 Task: Create a 'staff' object.
Action: Mouse moved to (1106, 76)
Screenshot: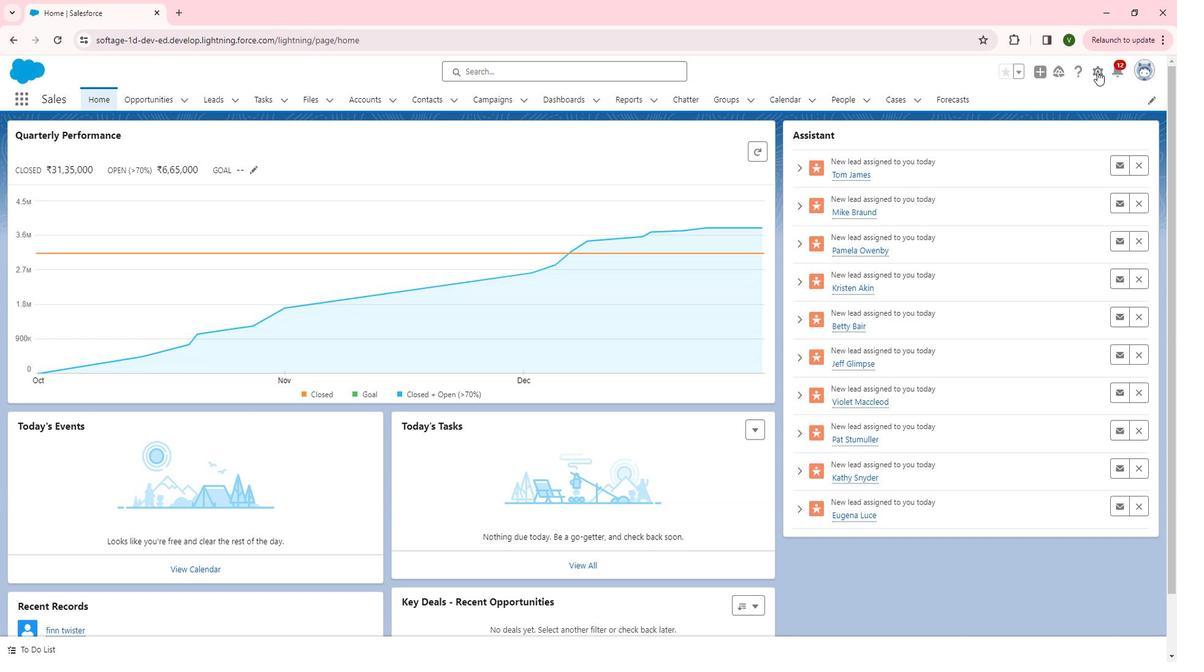 
Action: Mouse pressed left at (1106, 76)
Screenshot: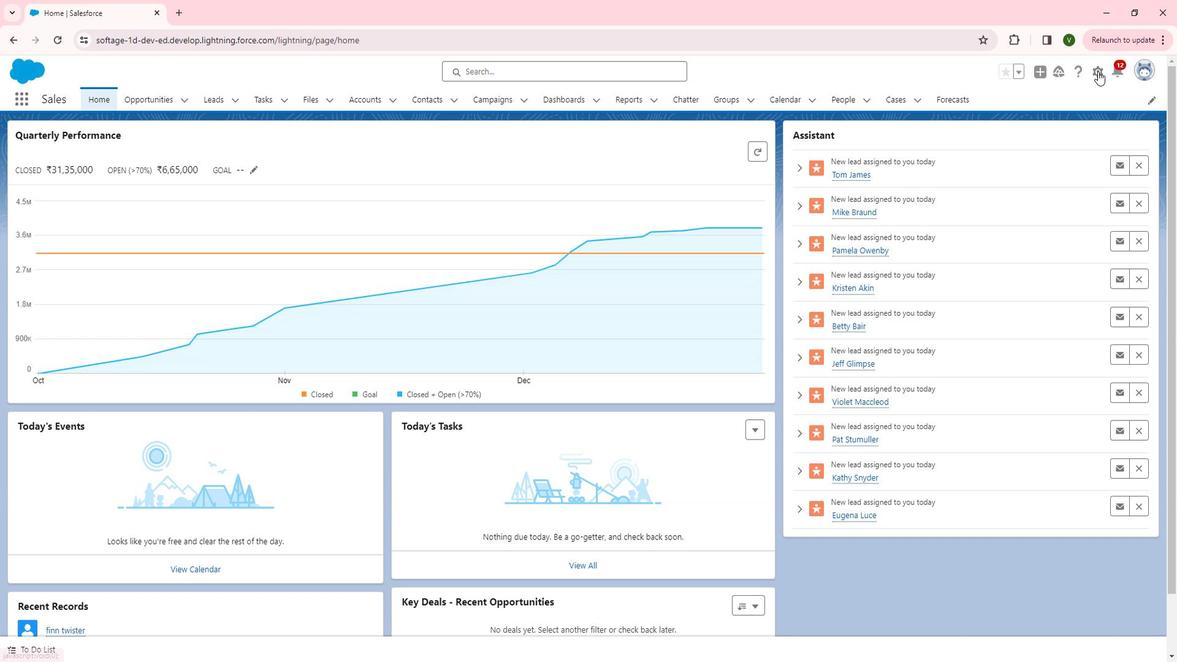 
Action: Mouse moved to (1072, 104)
Screenshot: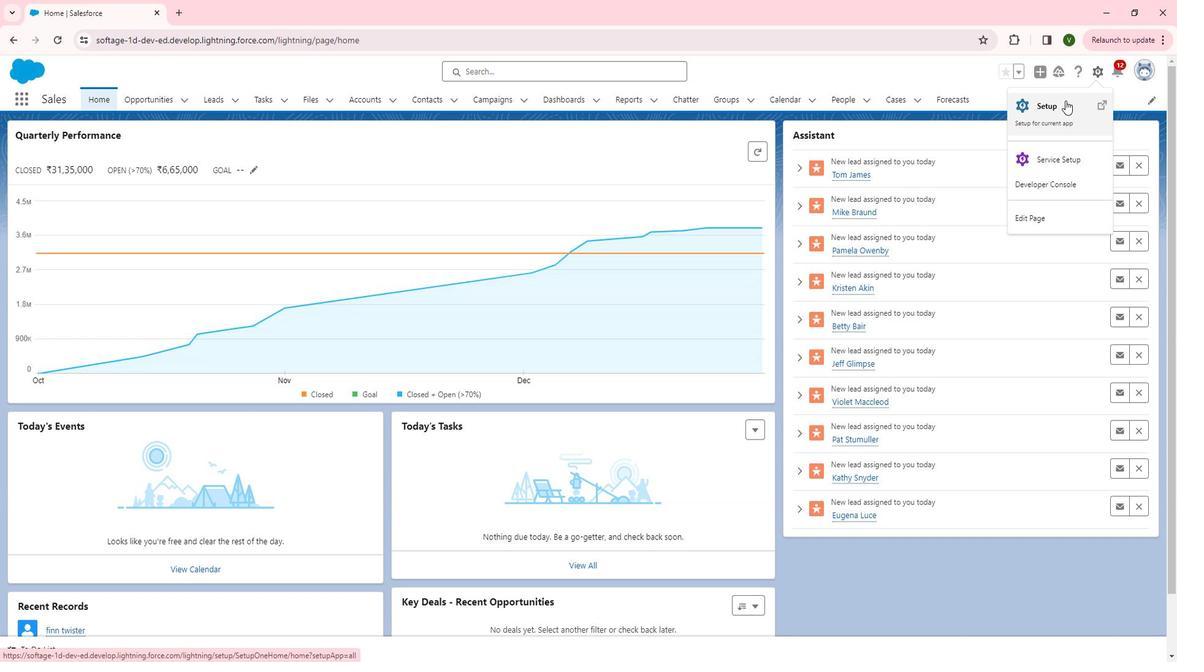 
Action: Mouse pressed left at (1072, 104)
Screenshot: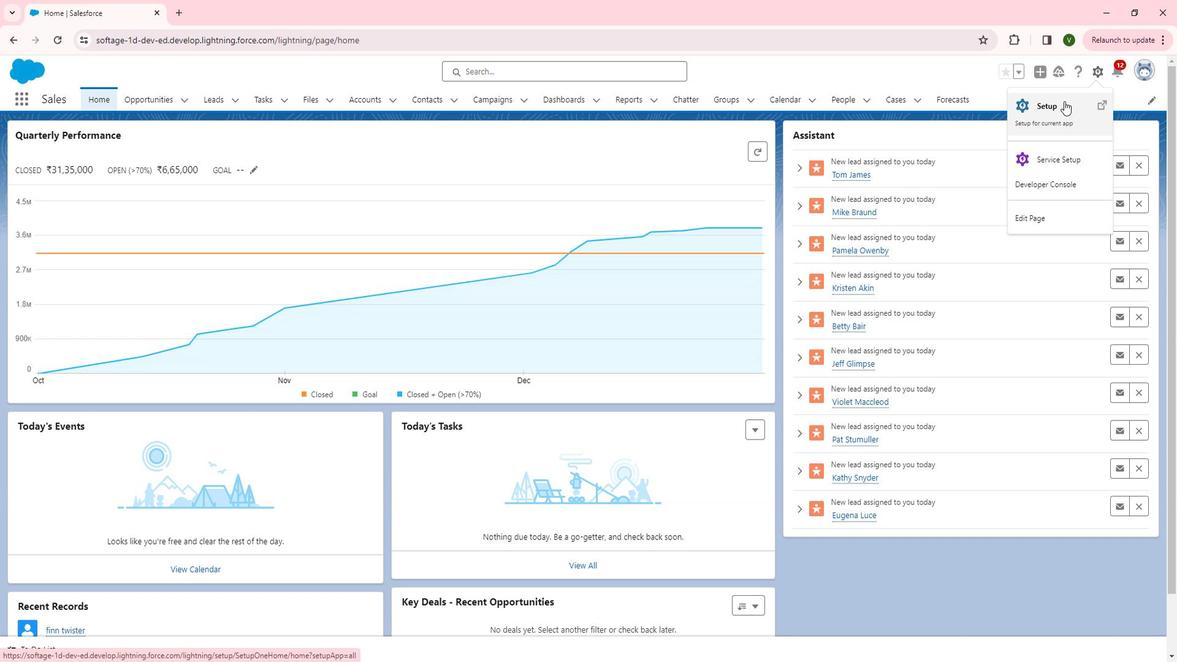 
Action: Mouse moved to (95, 423)
Screenshot: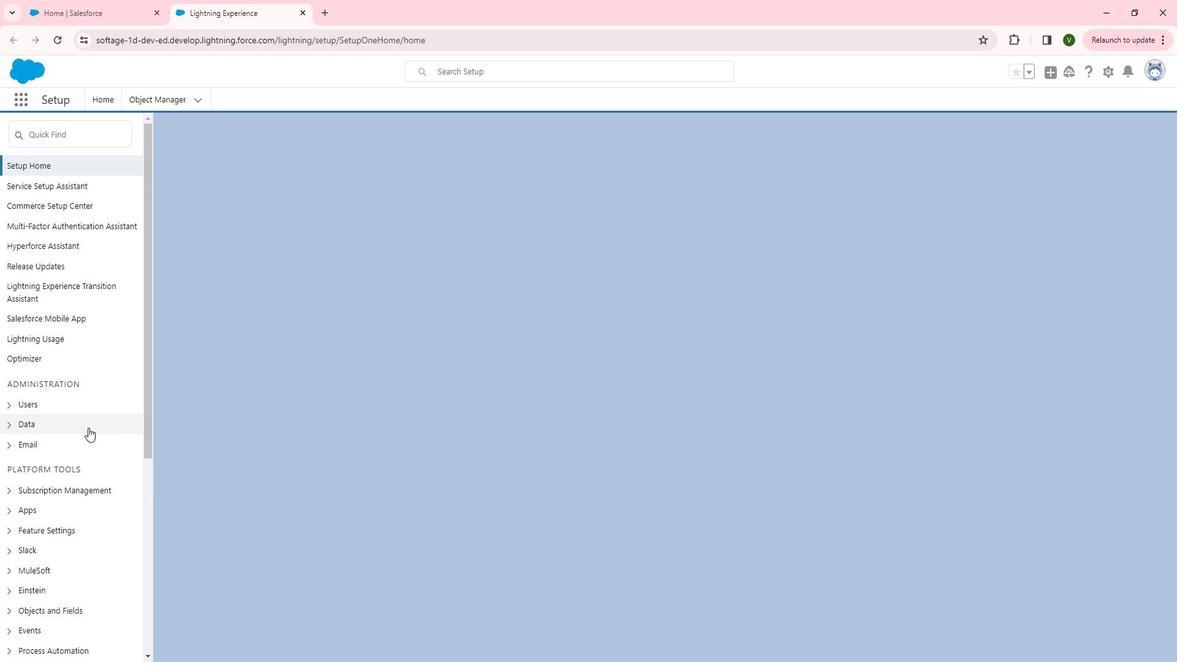 
Action: Mouse scrolled (95, 422) with delta (0, 0)
Screenshot: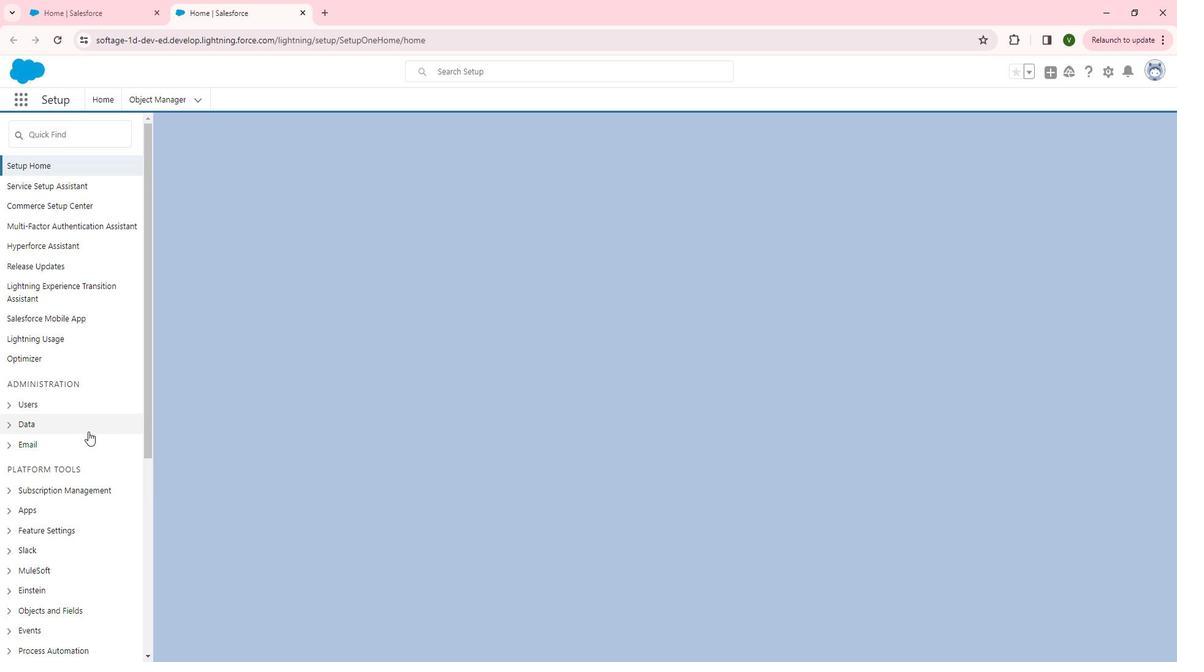
Action: Mouse scrolled (95, 422) with delta (0, 0)
Screenshot: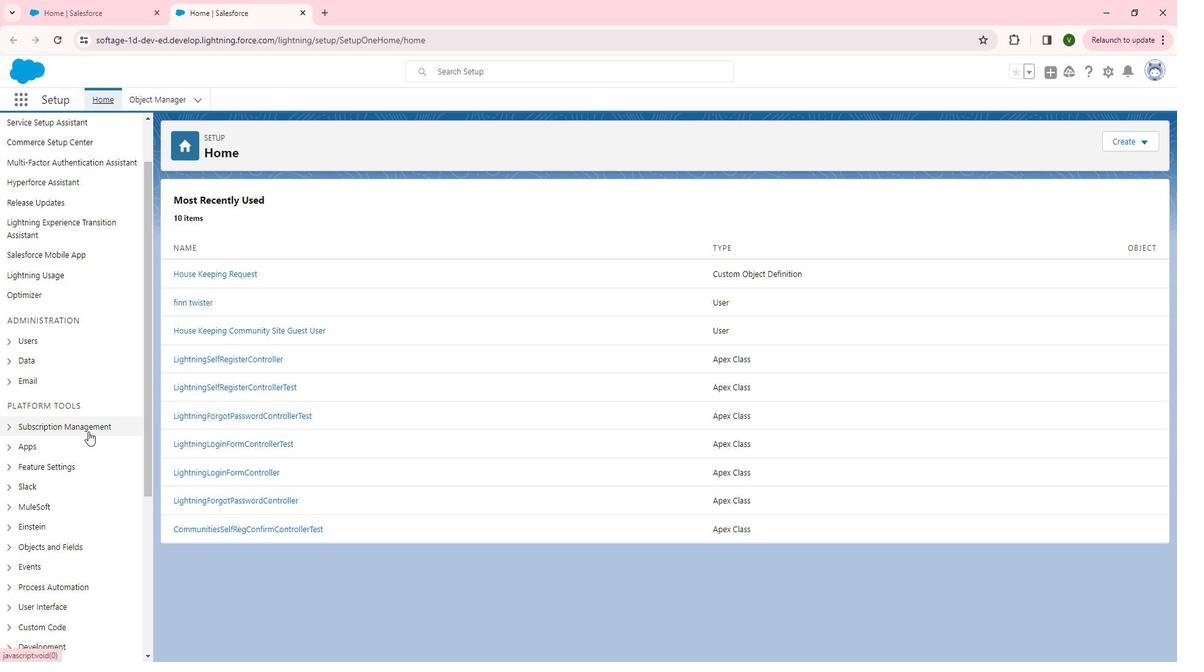 
Action: Mouse scrolled (95, 422) with delta (0, 0)
Screenshot: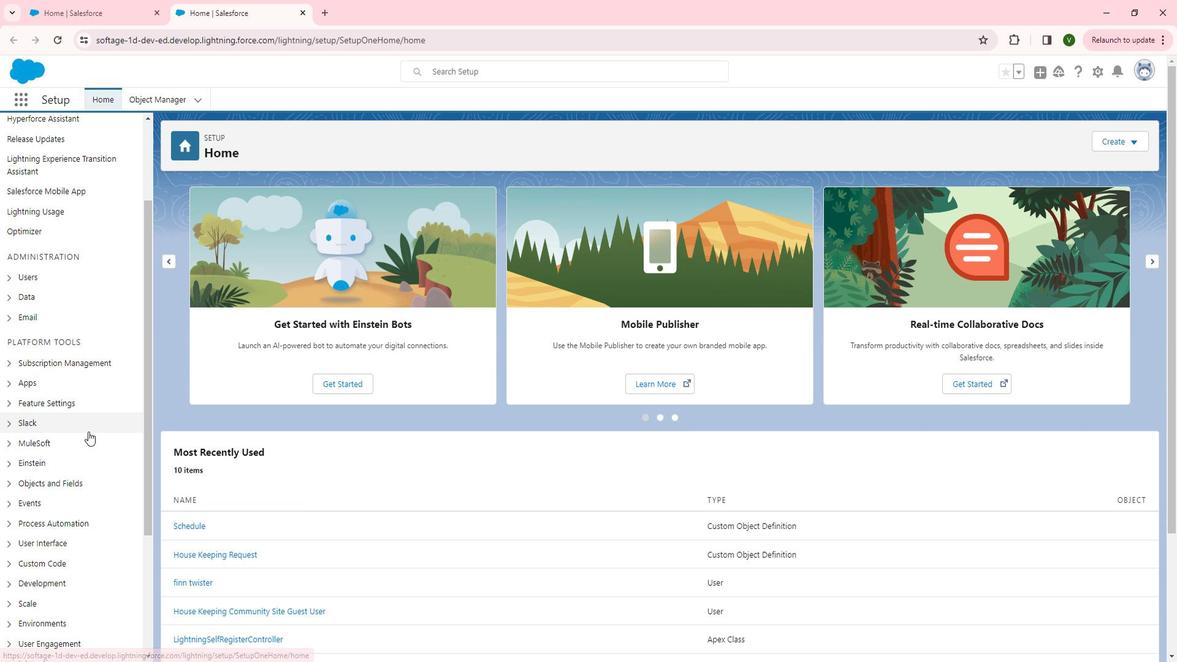 
Action: Mouse moved to (15, 413)
Screenshot: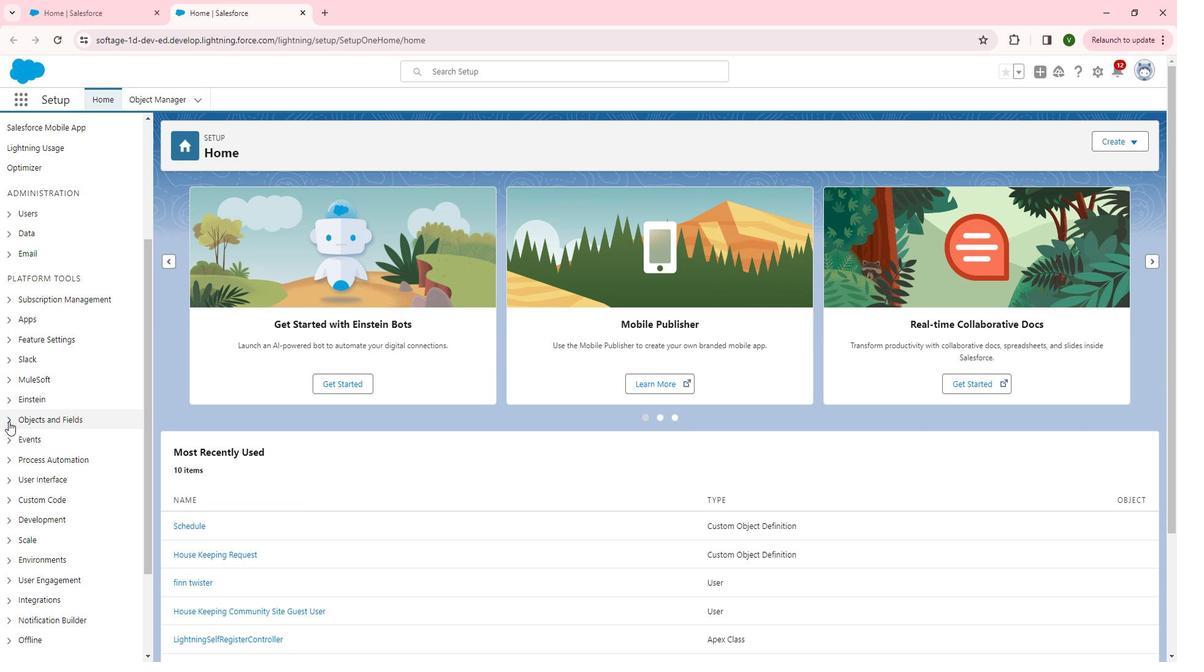
Action: Mouse pressed left at (15, 413)
Screenshot: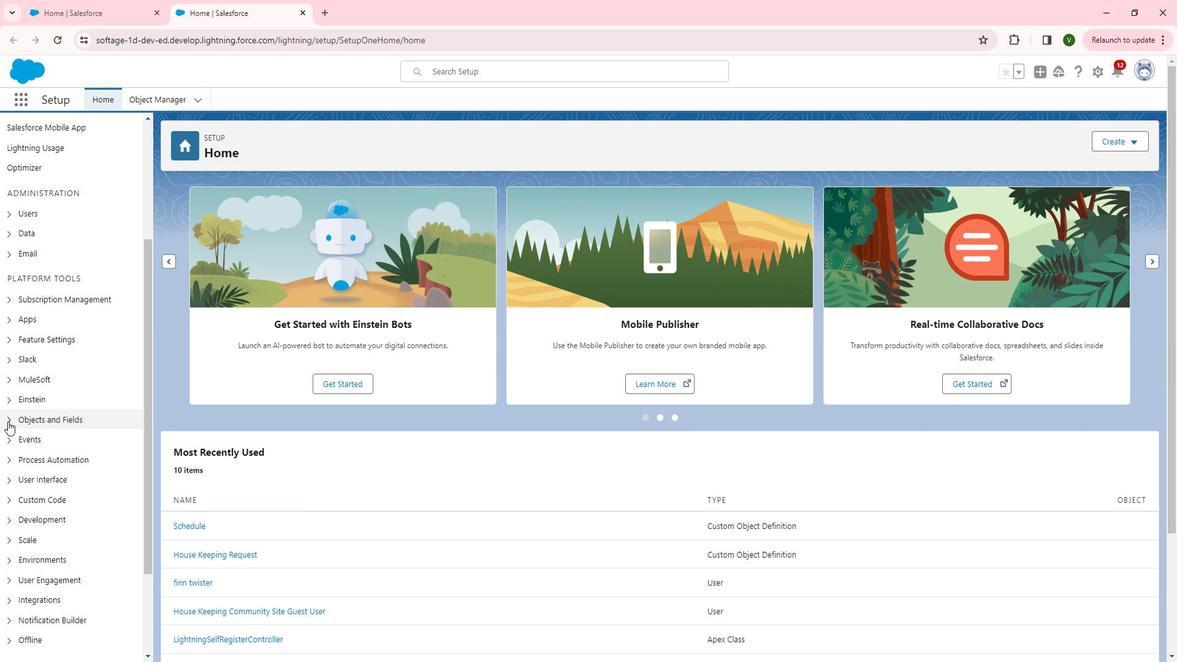 
Action: Mouse moved to (82, 433)
Screenshot: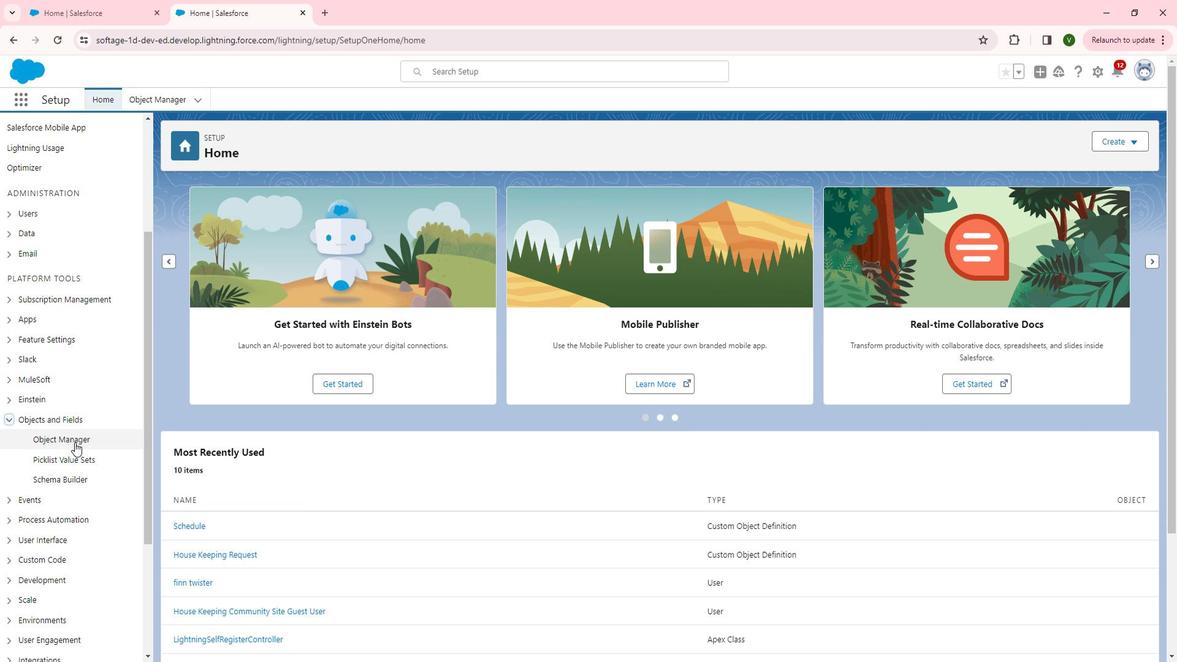 
Action: Mouse pressed left at (82, 433)
Screenshot: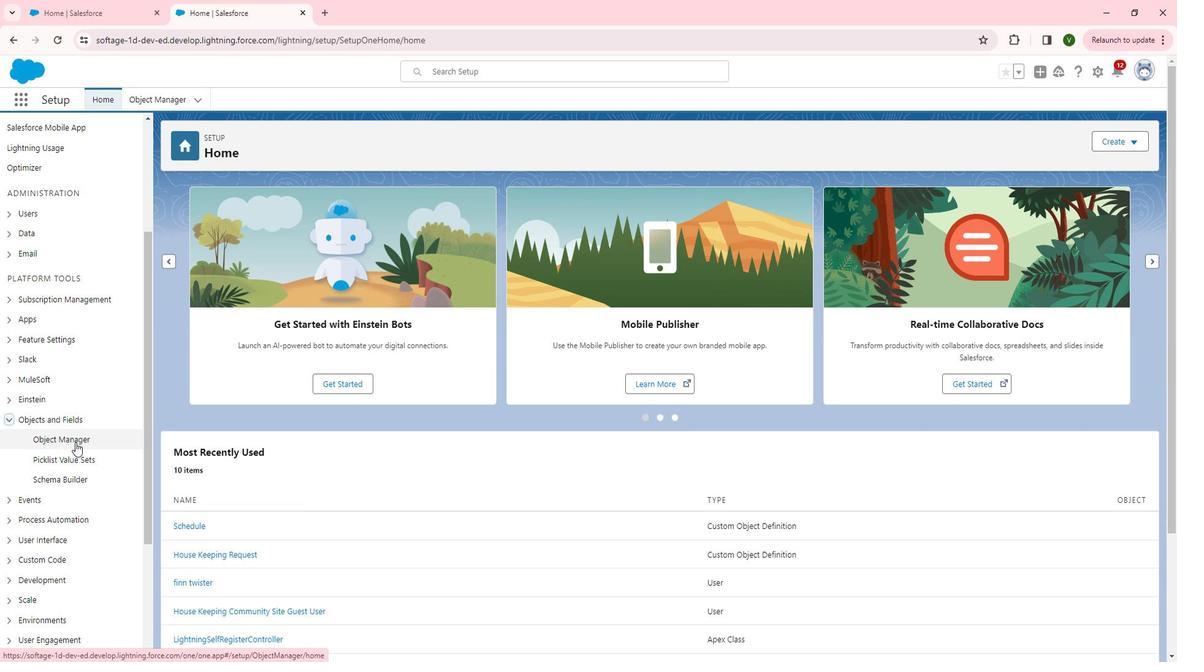 
Action: Mouse moved to (1143, 146)
Screenshot: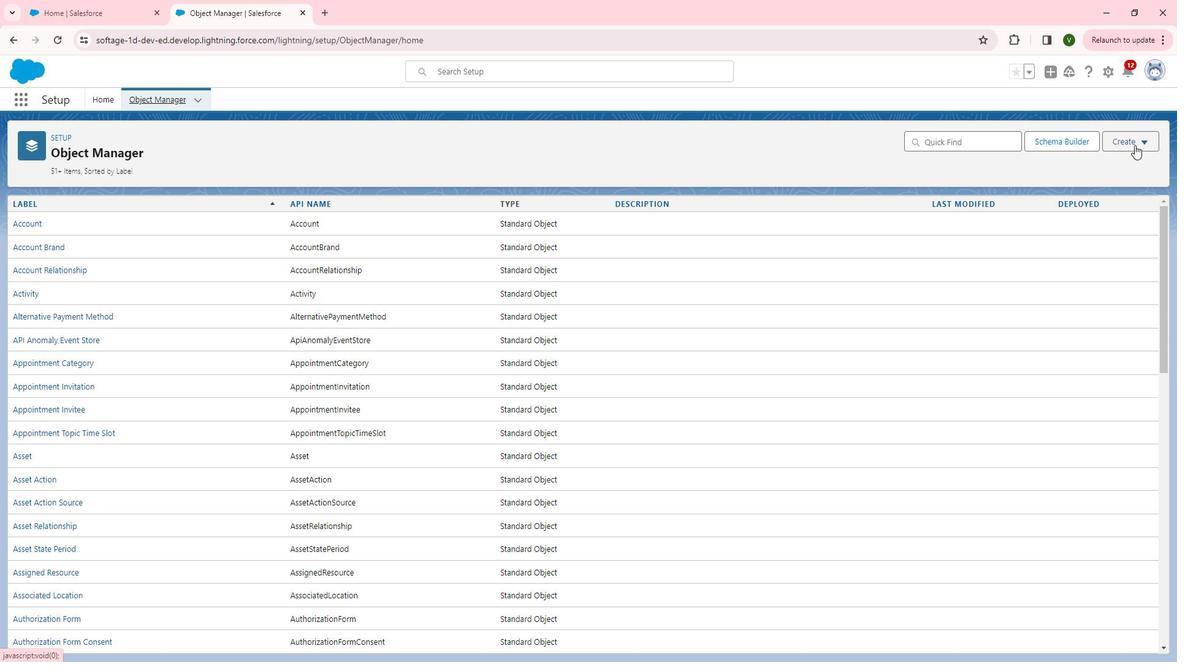 
Action: Mouse pressed left at (1143, 146)
Screenshot: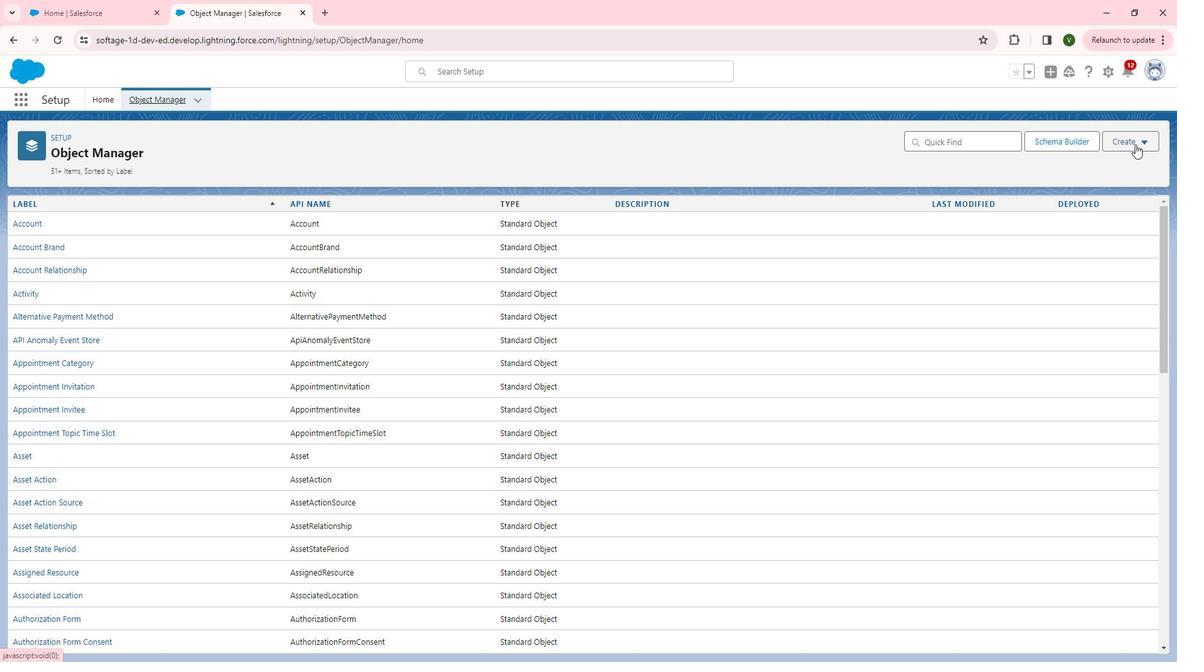 
Action: Mouse moved to (1119, 174)
Screenshot: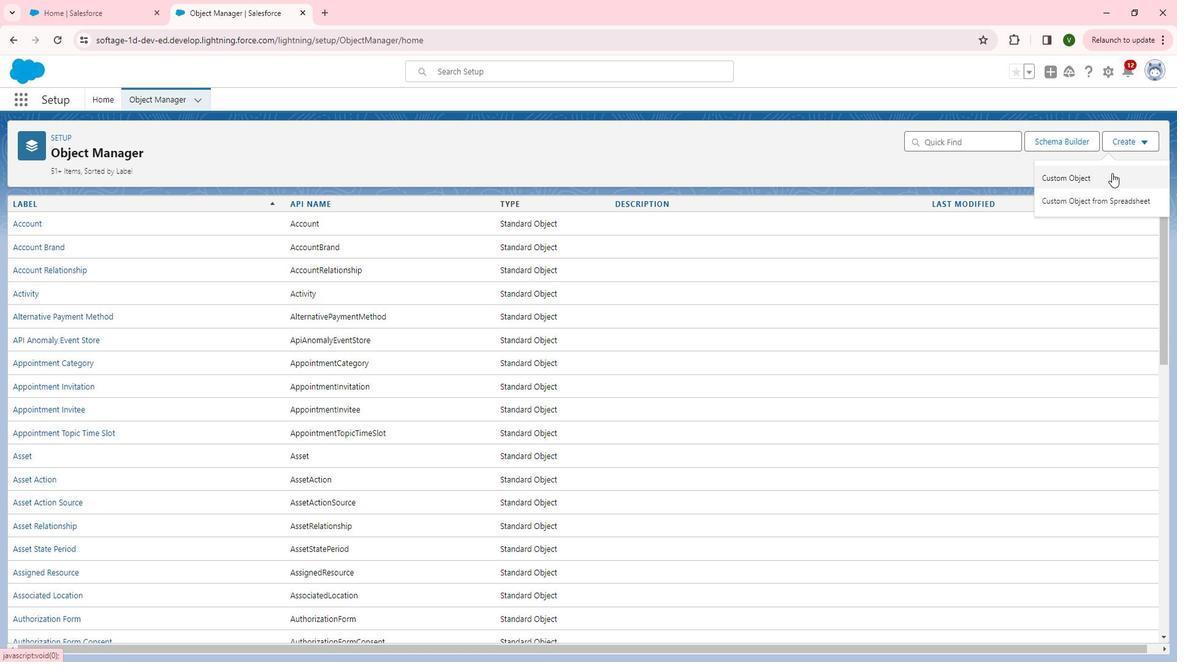 
Action: Mouse pressed left at (1119, 174)
Screenshot: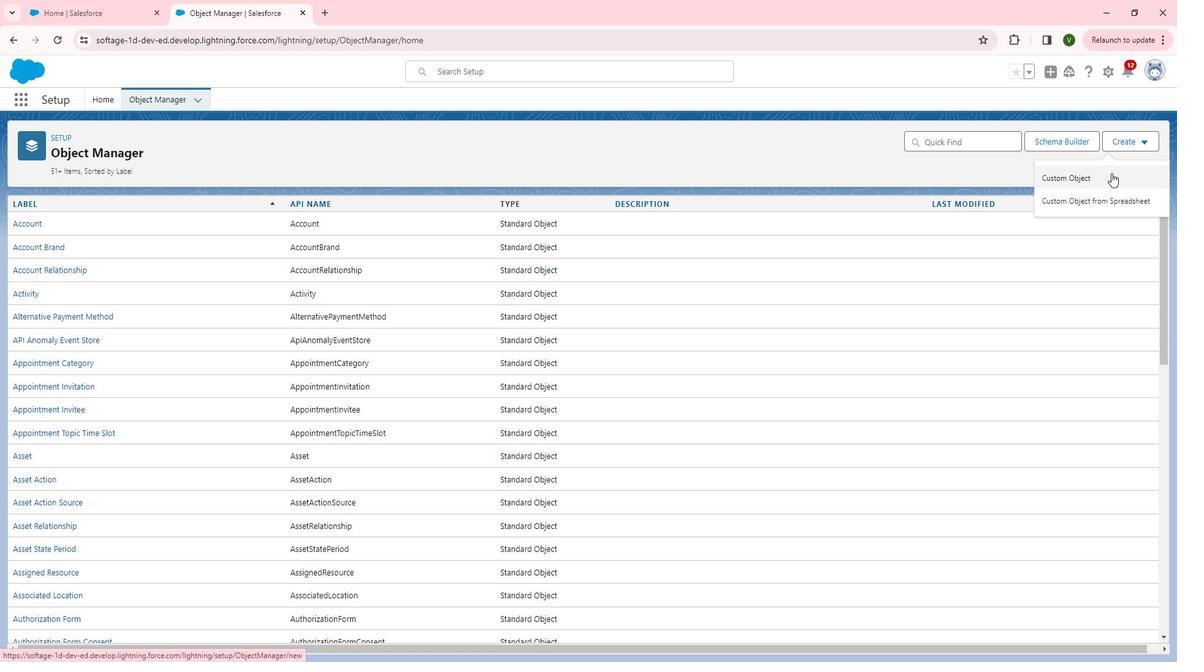 
Action: Mouse moved to (320, 299)
Screenshot: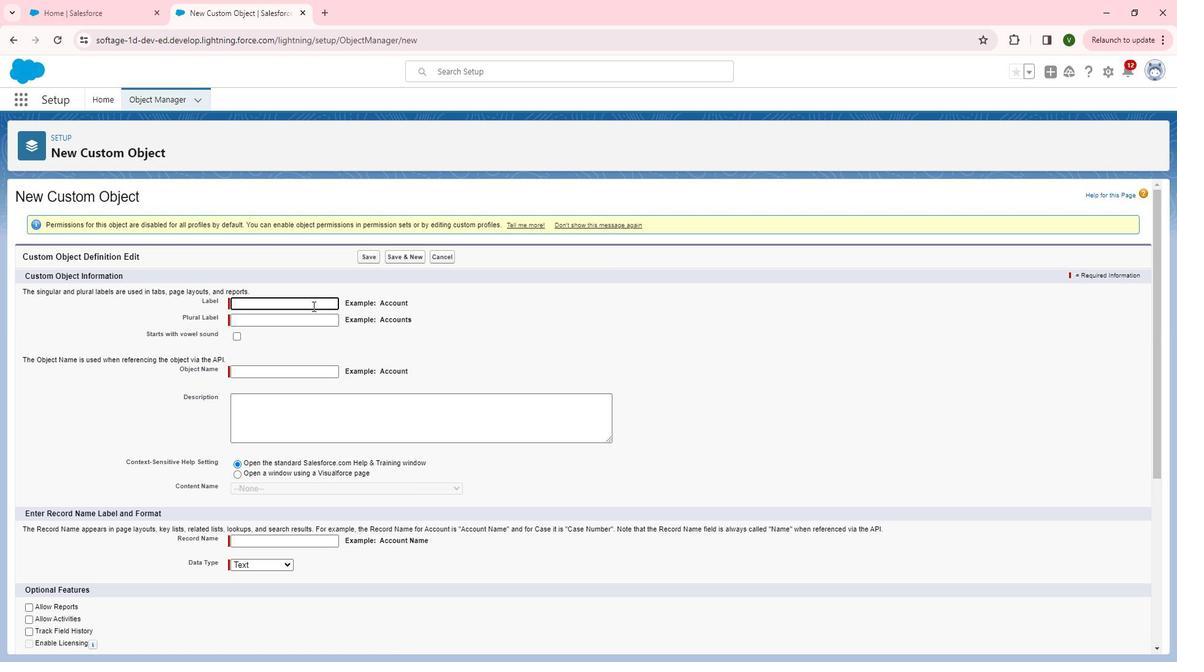 
Action: Mouse pressed left at (320, 299)
Screenshot: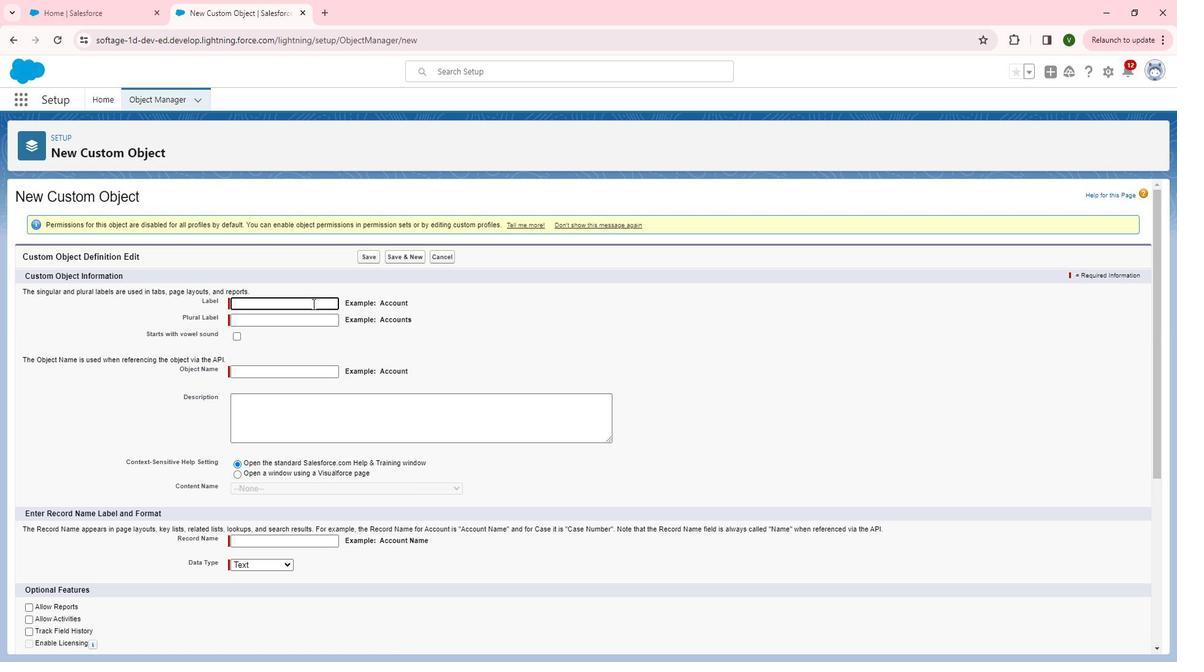 
Action: Key pressed <Key.shift>Staff<Key.tab><Key.shift>Staffs
Screenshot: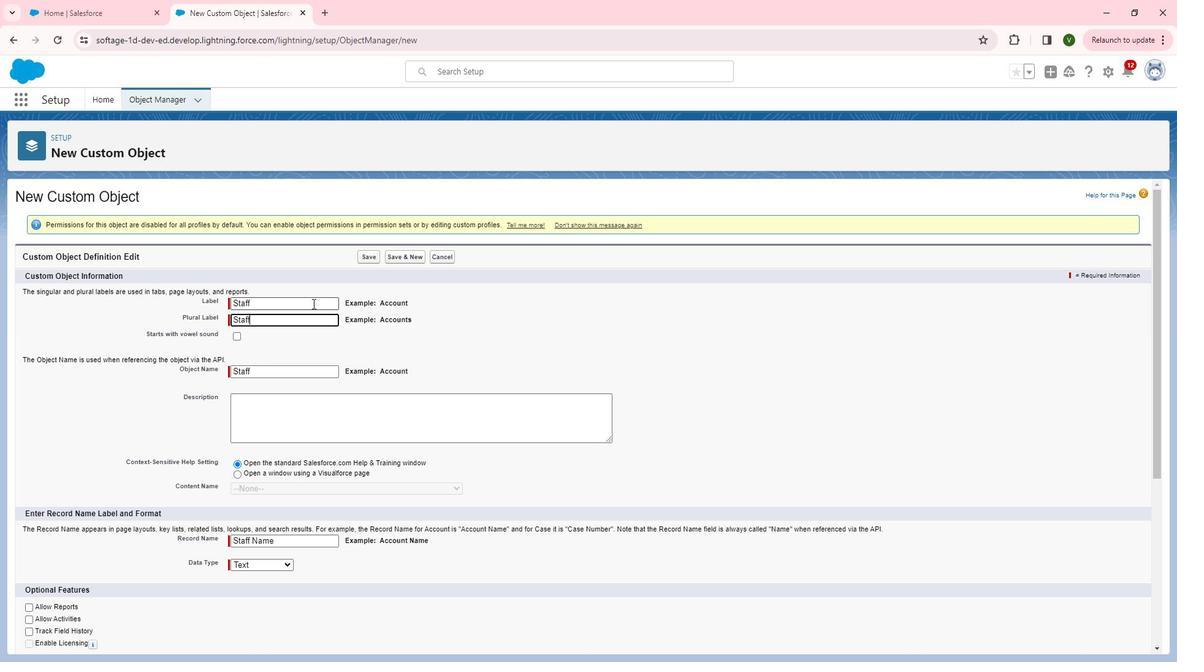 
Action: Mouse moved to (303, 428)
Screenshot: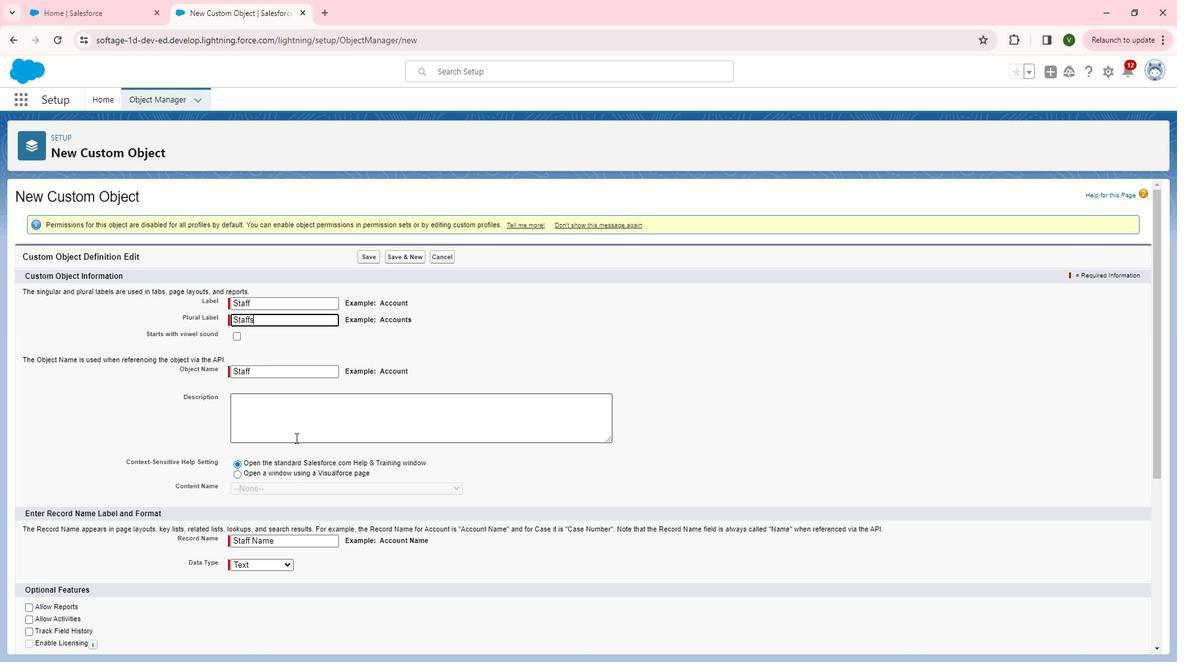 
Action: Mouse pressed left at (303, 428)
Screenshot: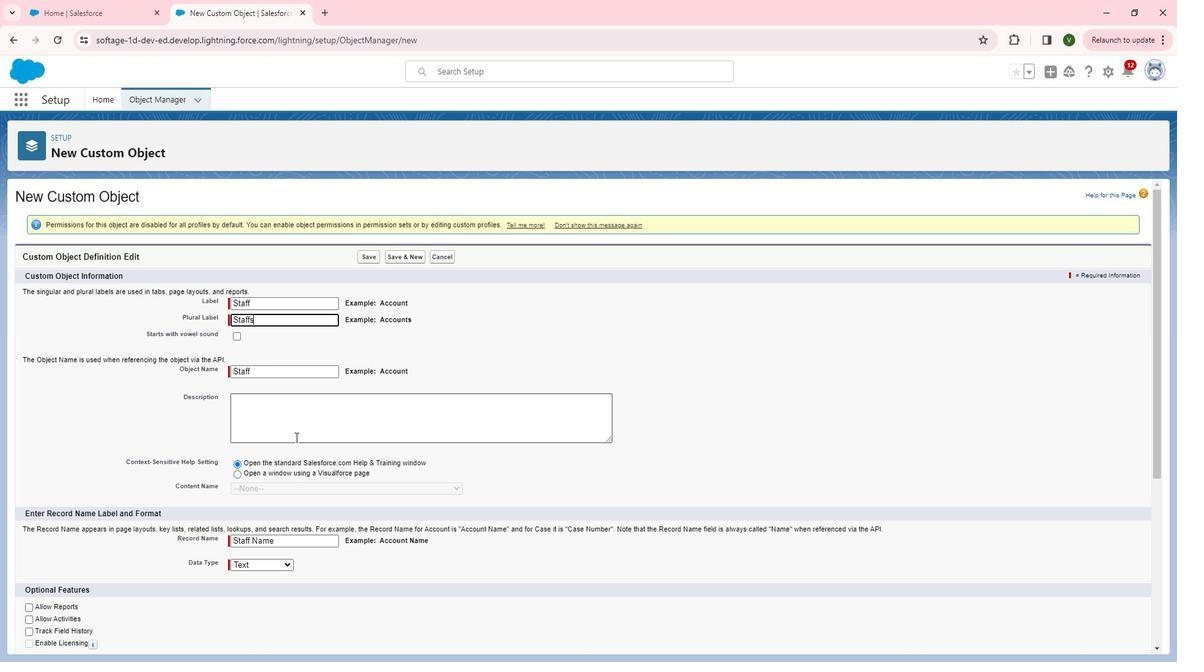 
Action: Key pressed th<Key.backspace><Key.backspace><Key.shift>This<Key.space>custom<Key.space>object<Key.space>facilitates<Key.space>the<Key.space>tracking<Key.space>of<Key.space>essential<Key.space>employee<Key.space>information<Key.space>and<Key.space>promoting<Key.space>efficient<Key.space>workforce<Key.space>management<Key.space>and<Key.space>communication.
Screenshot: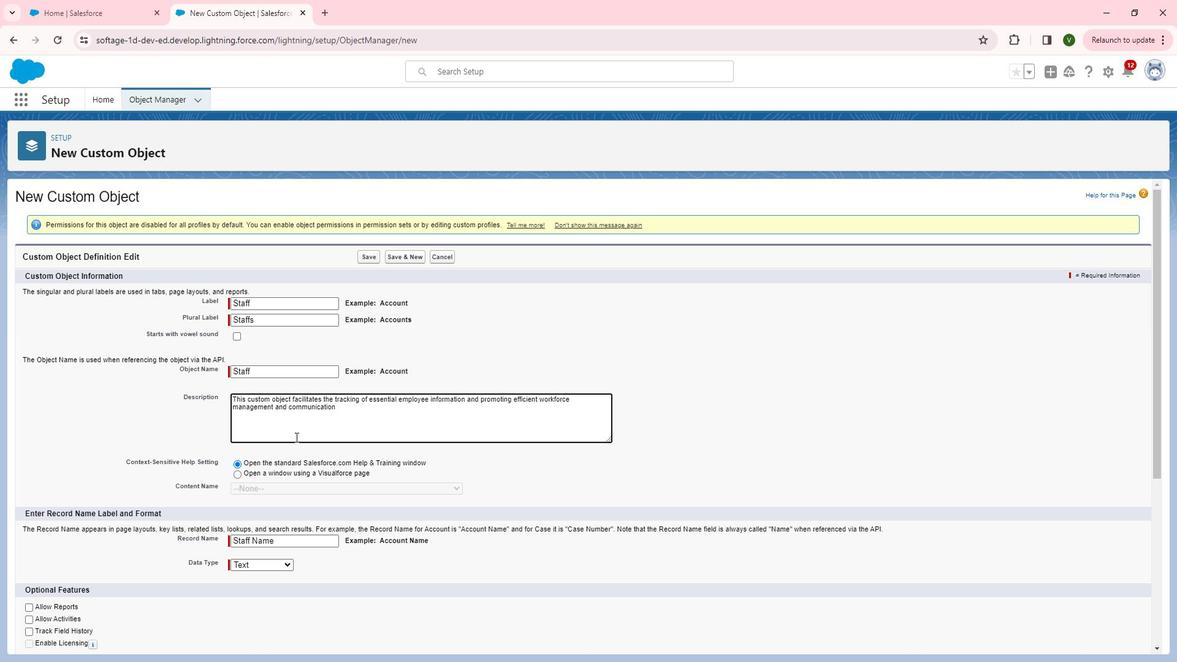
Action: Mouse moved to (340, 442)
Screenshot: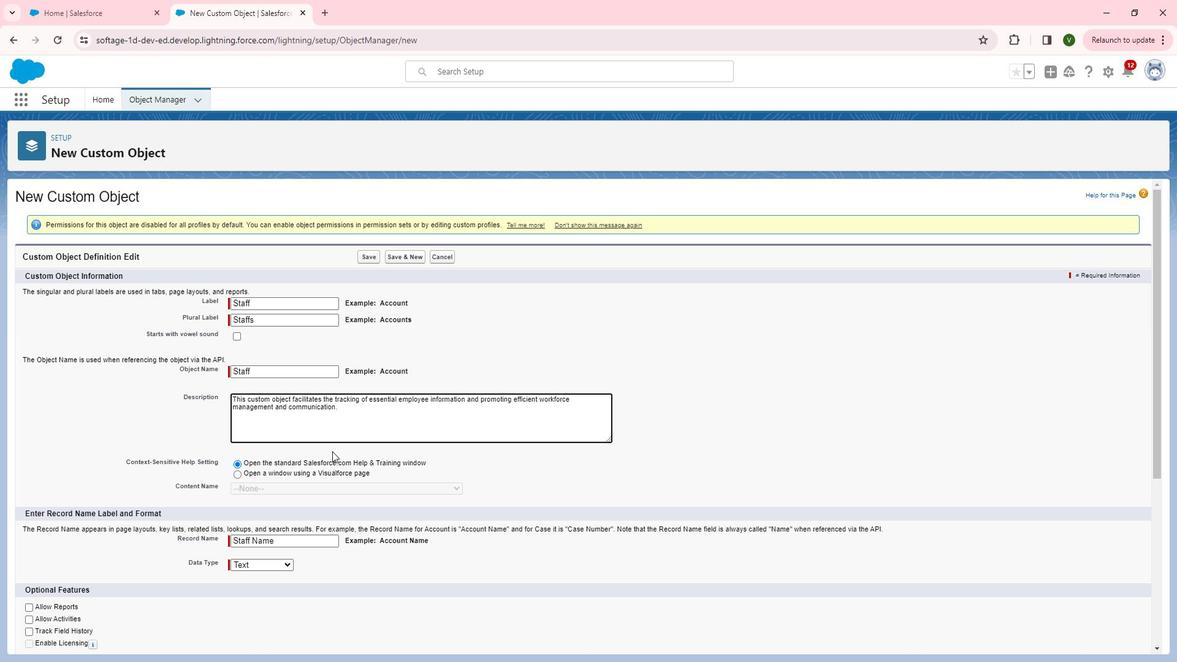 
Action: Mouse scrolled (340, 441) with delta (0, 0)
Screenshot: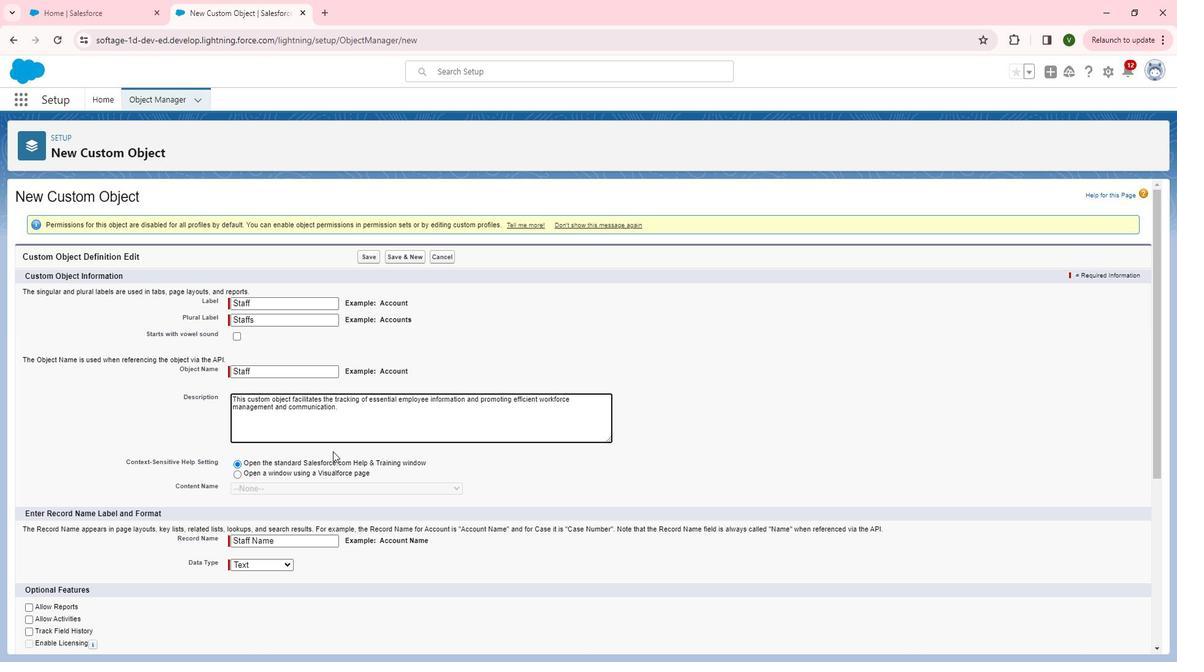 
Action: Mouse scrolled (340, 441) with delta (0, 0)
Screenshot: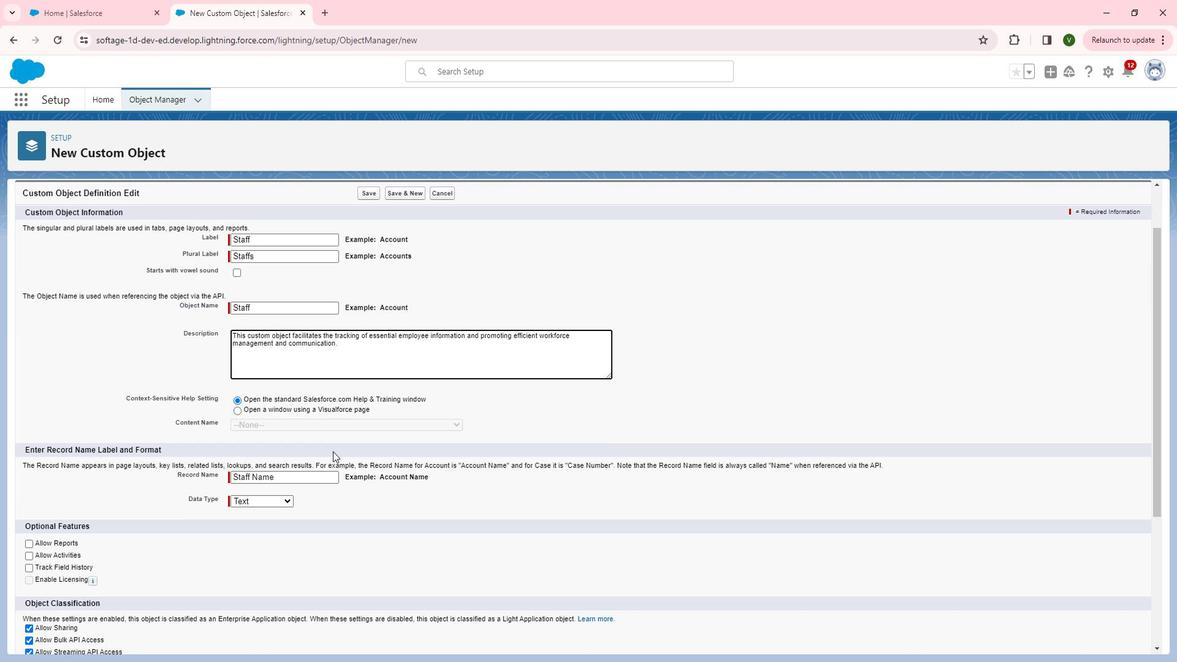 
Action: Mouse scrolled (340, 441) with delta (0, 0)
Screenshot: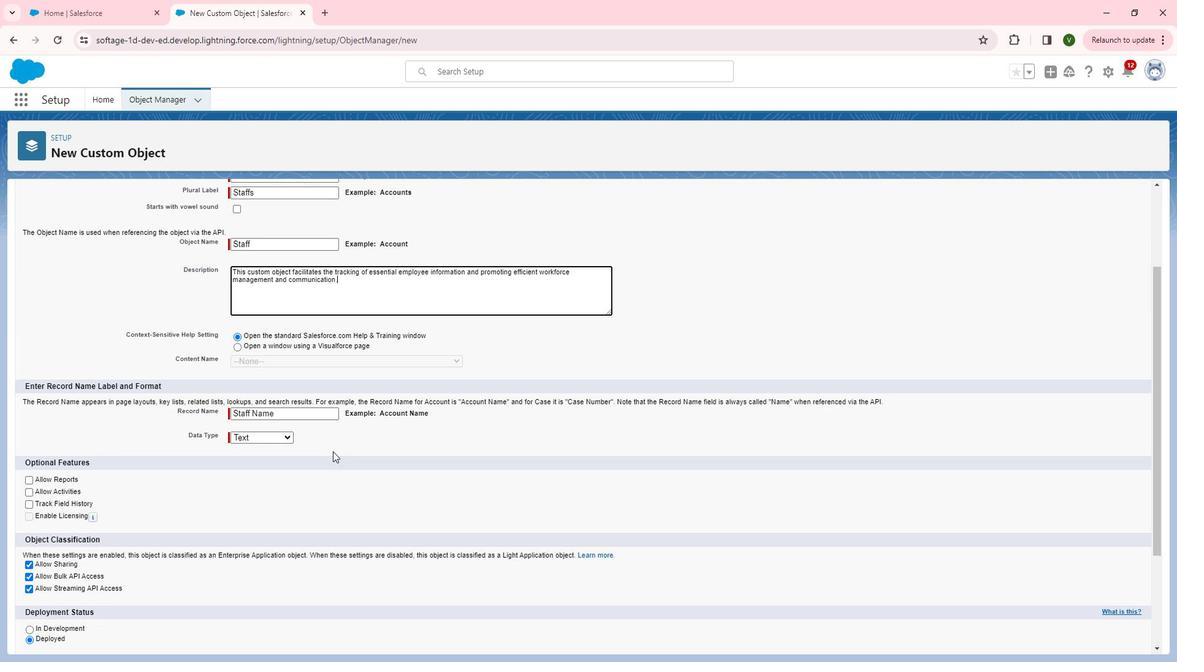 
Action: Mouse moved to (39, 406)
Screenshot: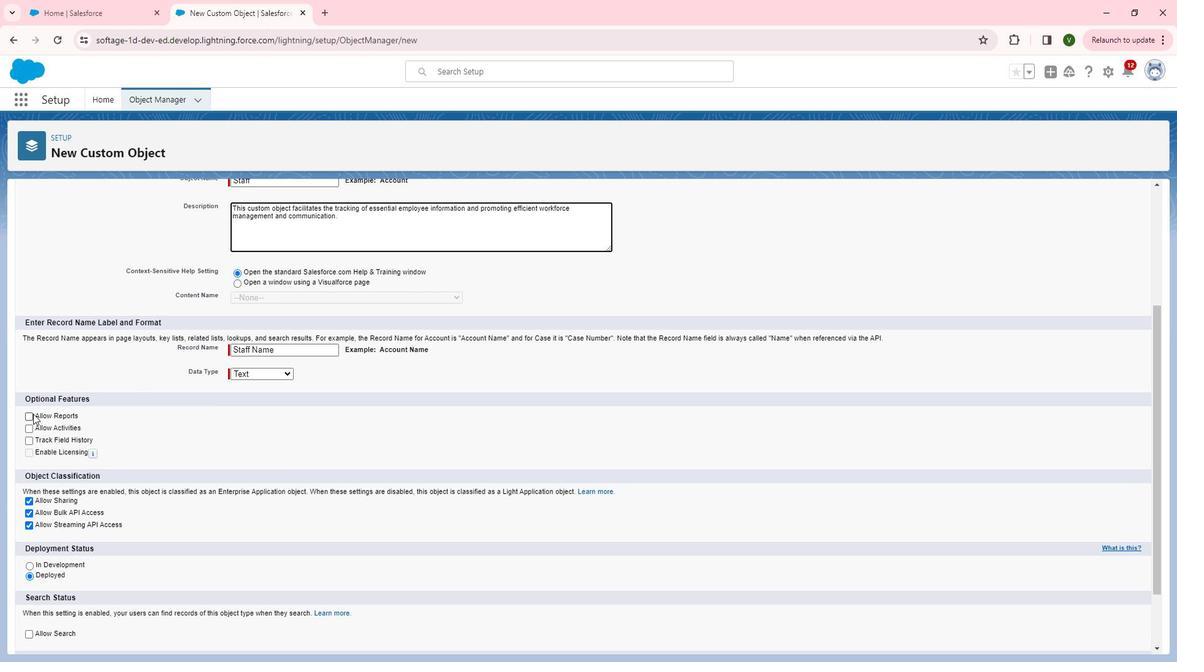
Action: Mouse pressed left at (39, 406)
Screenshot: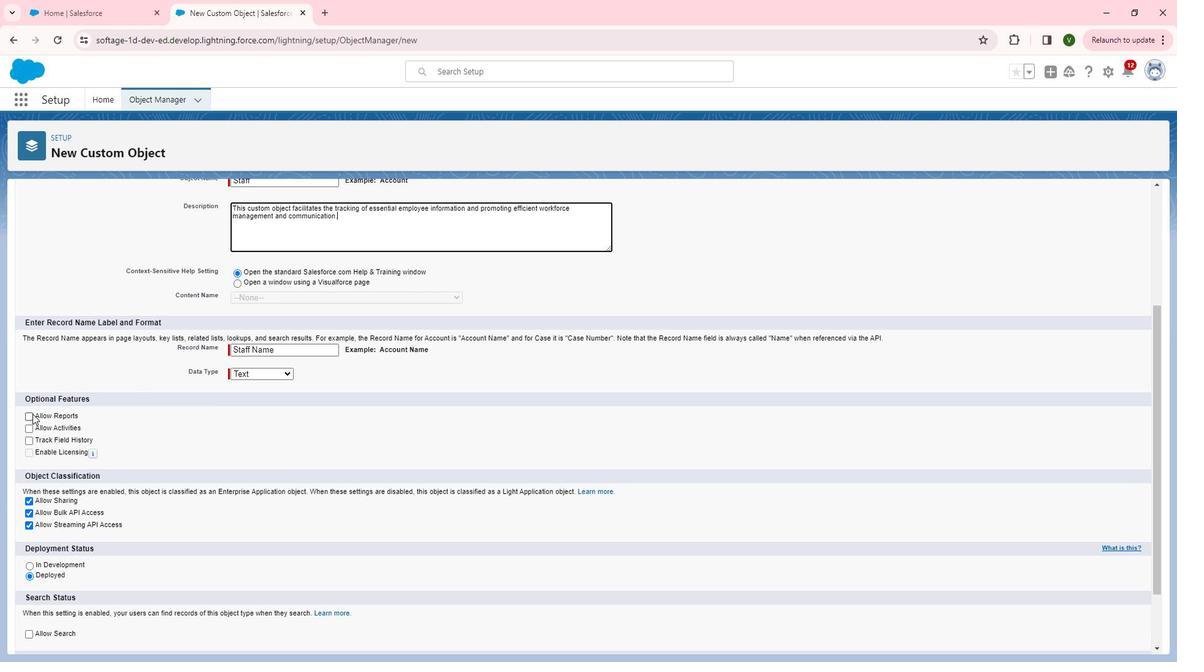 
Action: Mouse moved to (38, 417)
Screenshot: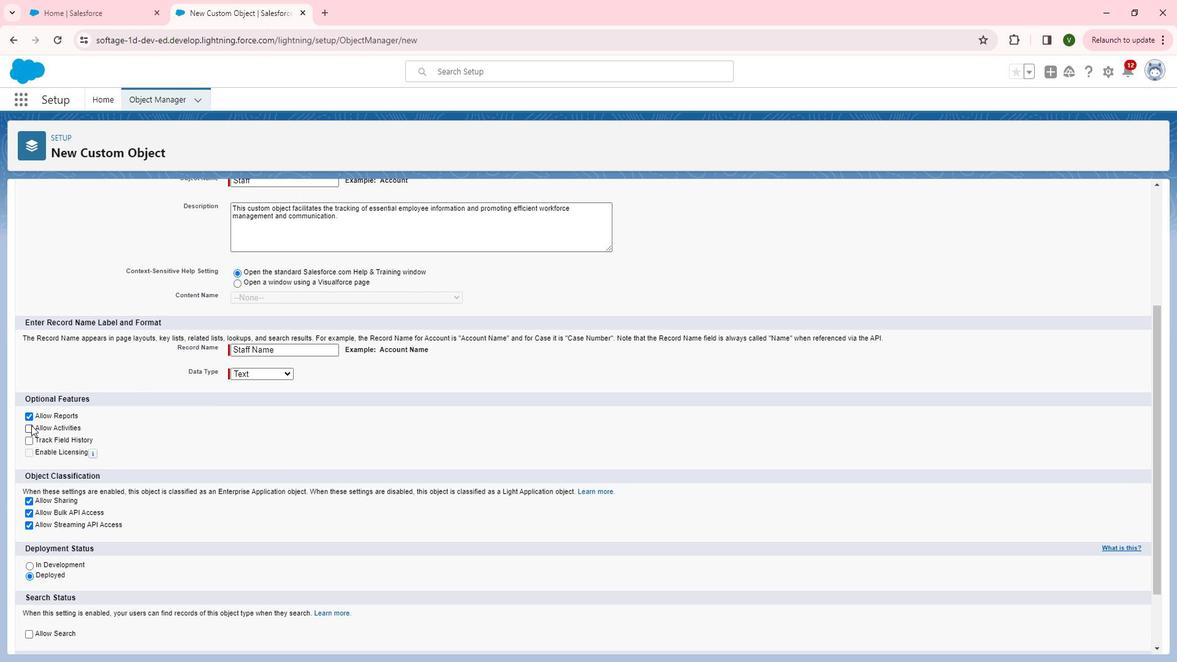 
Action: Mouse pressed left at (38, 417)
Screenshot: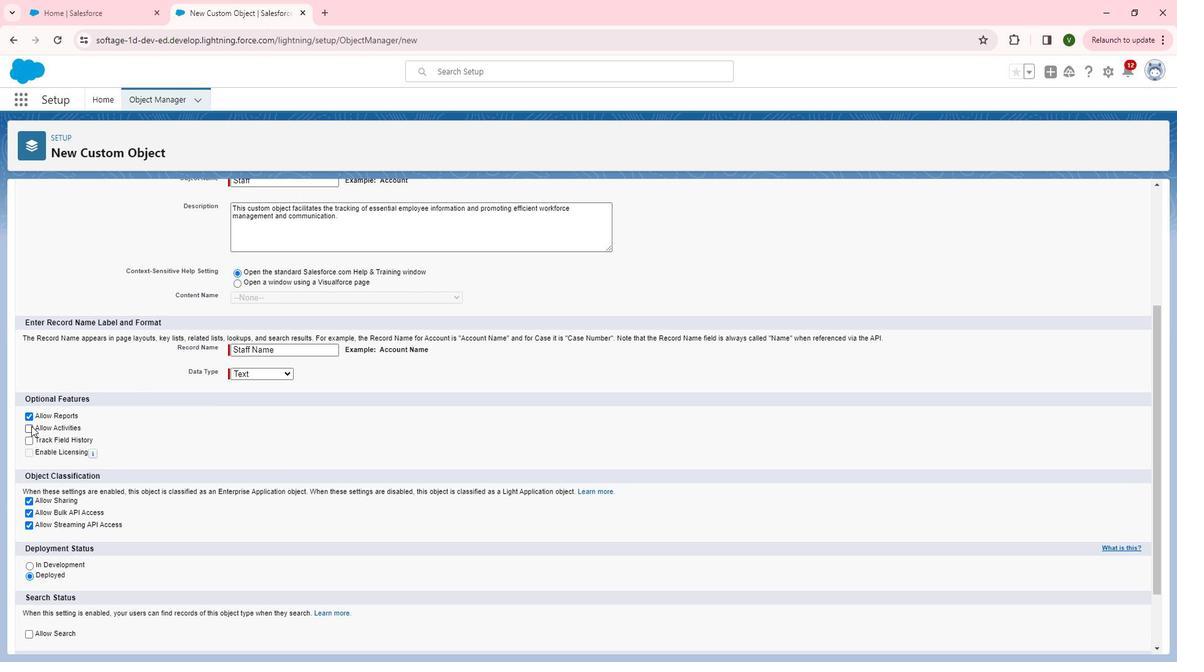 
Action: Mouse moved to (36, 432)
Screenshot: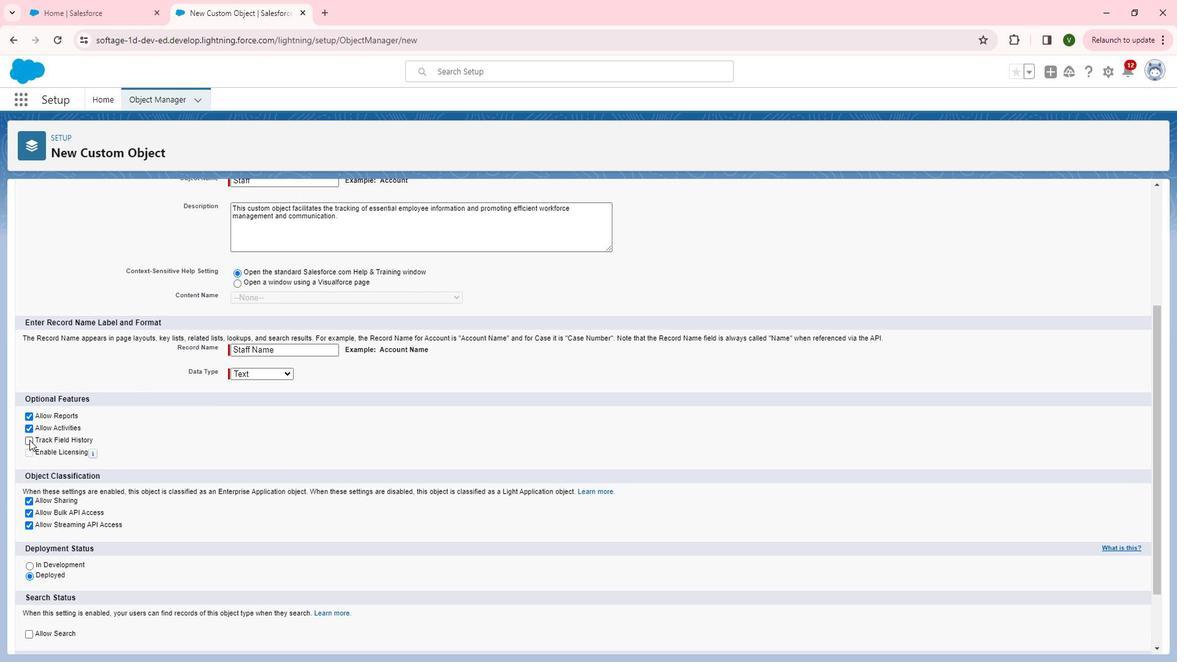
Action: Mouse pressed left at (36, 432)
Screenshot: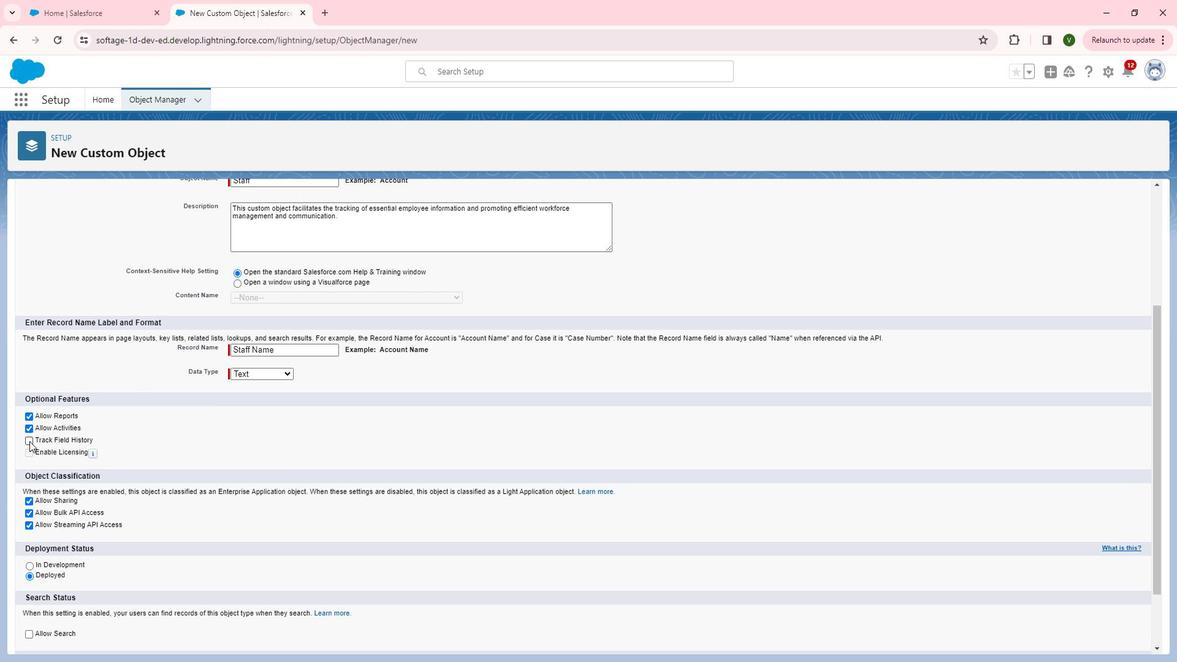 
Action: Mouse moved to (150, 450)
Screenshot: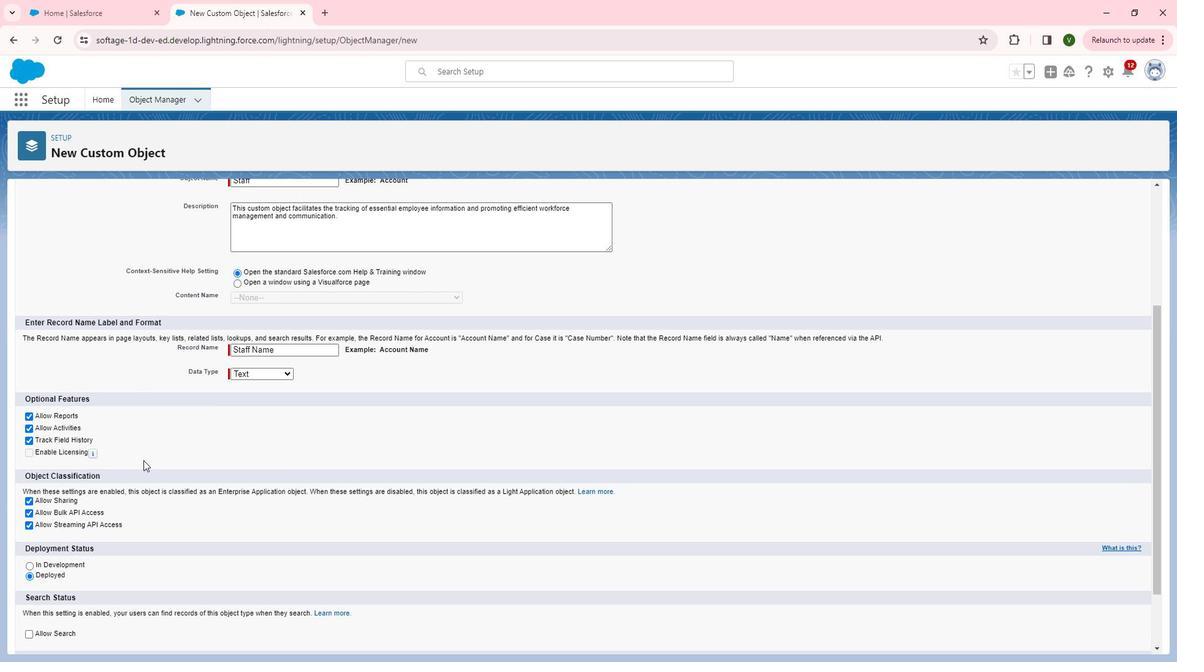 
Action: Mouse scrolled (150, 450) with delta (0, 0)
Screenshot: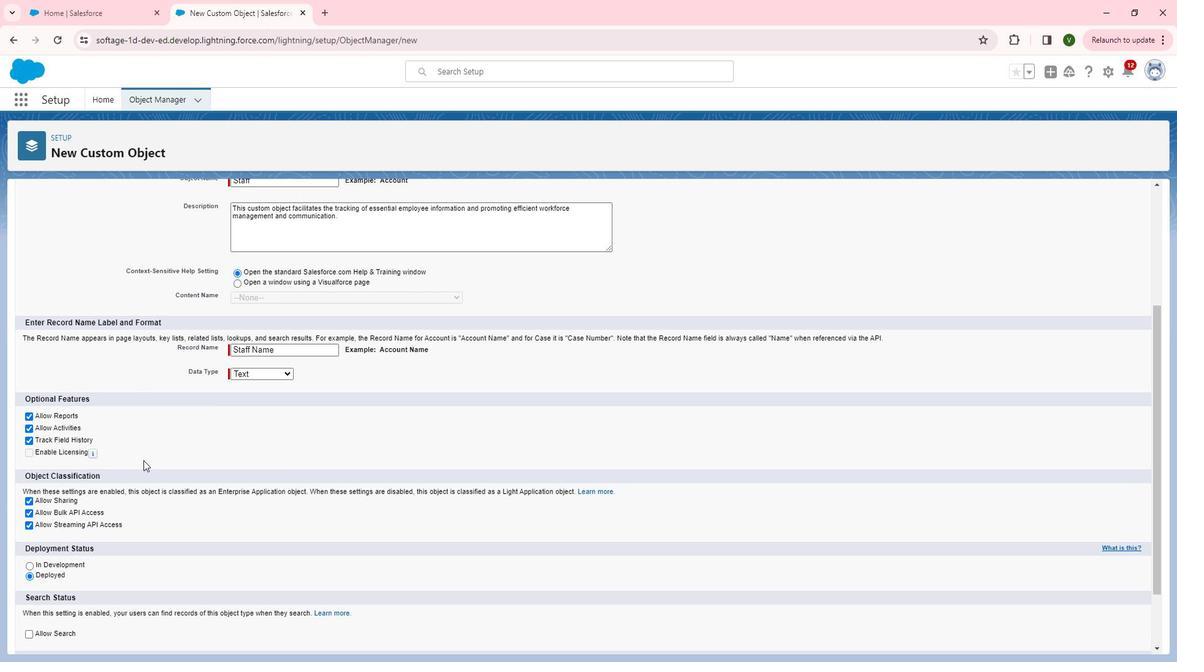 
Action: Mouse scrolled (150, 450) with delta (0, 0)
Screenshot: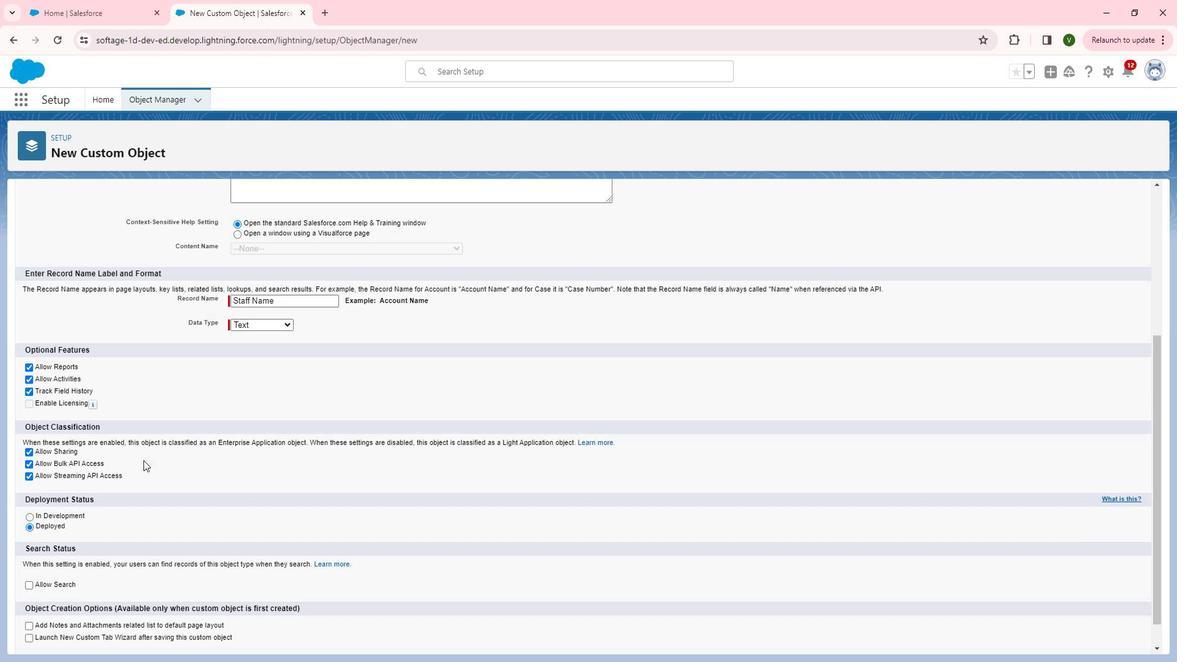 
Action: Mouse moved to (37, 542)
Screenshot: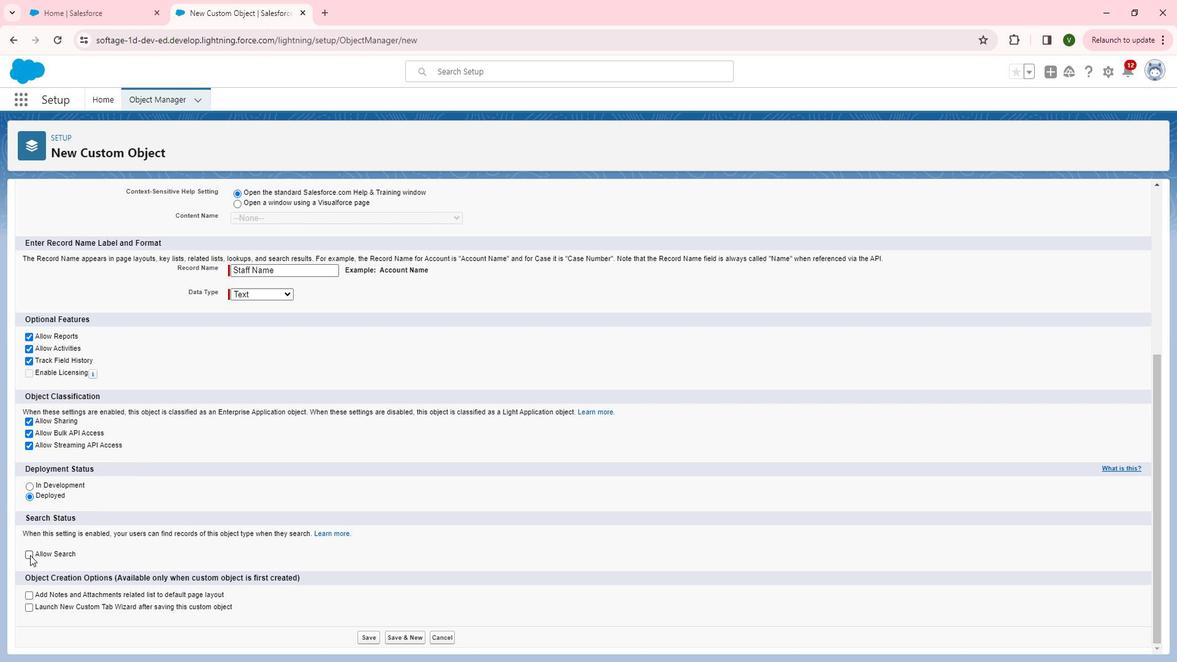 
Action: Mouse pressed left at (37, 542)
Screenshot: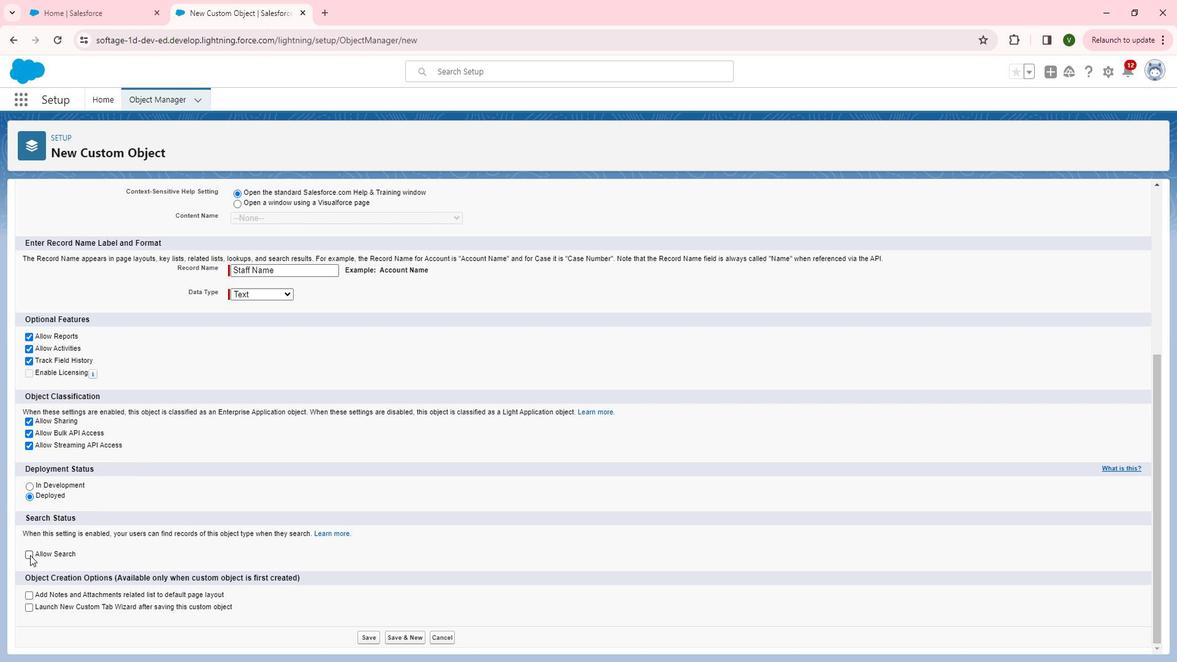 
Action: Mouse moved to (33, 579)
Screenshot: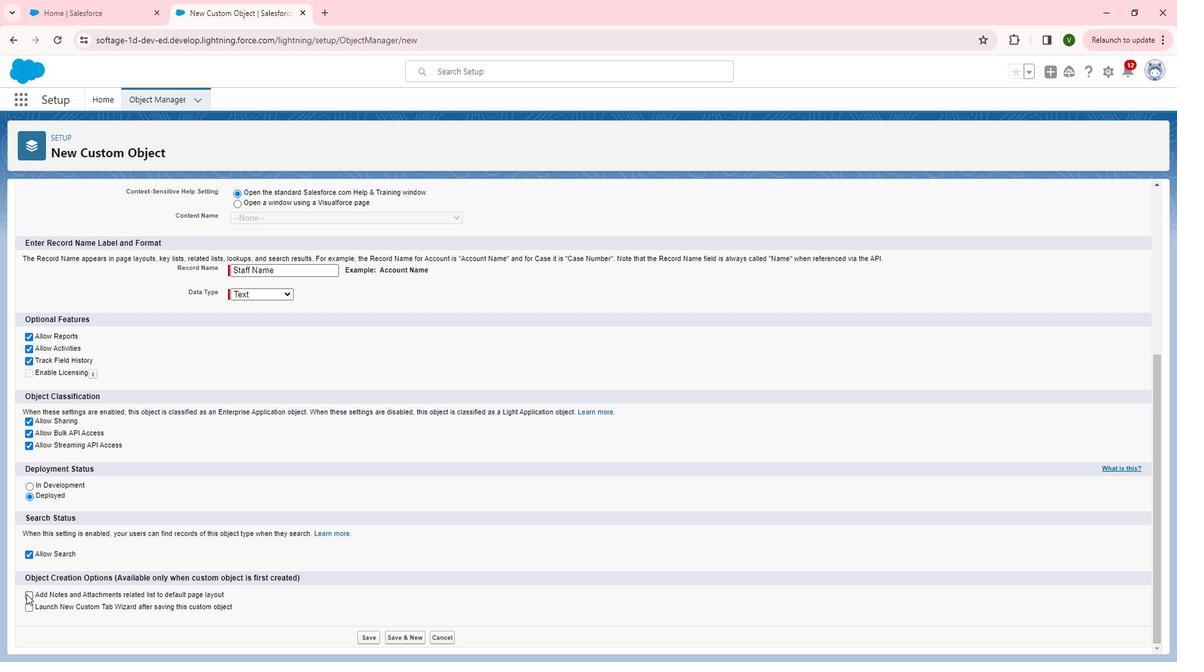 
Action: Mouse pressed left at (33, 579)
Screenshot: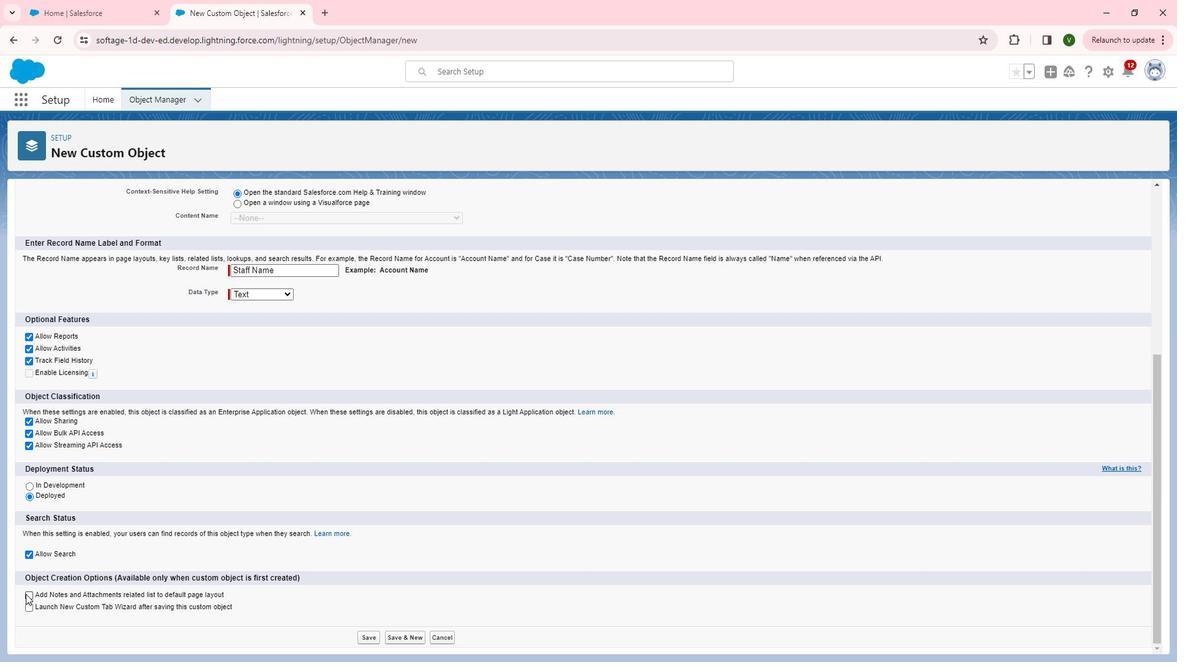 
Action: Mouse moved to (372, 623)
Screenshot: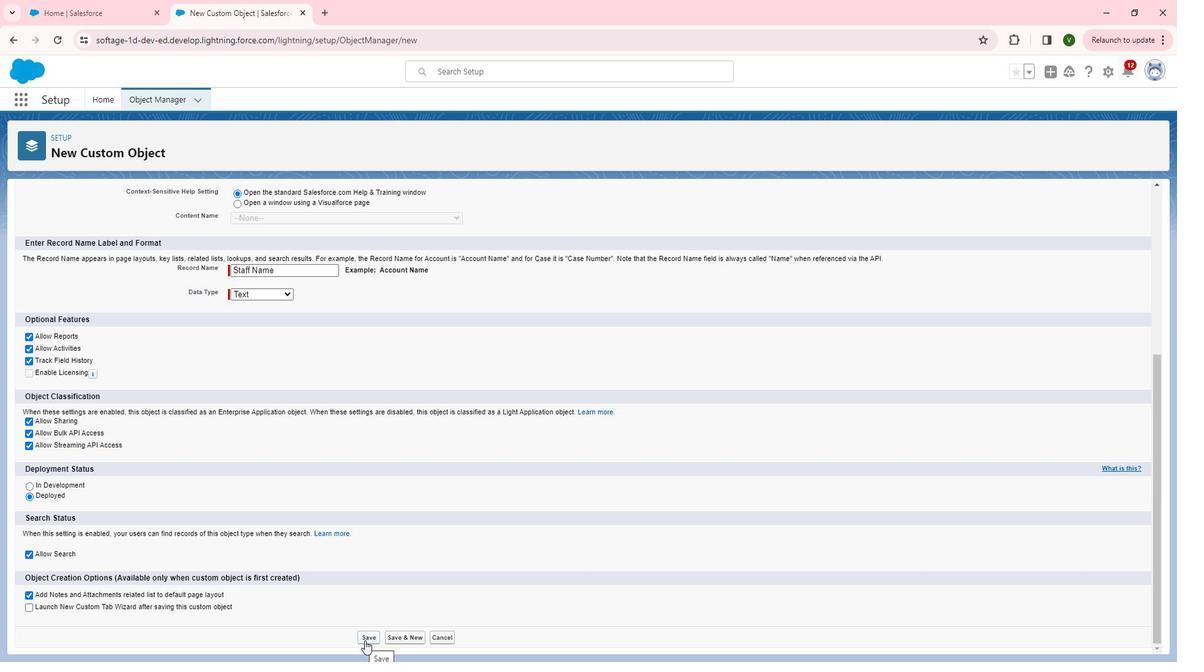 
Action: Mouse pressed left at (372, 623)
Screenshot: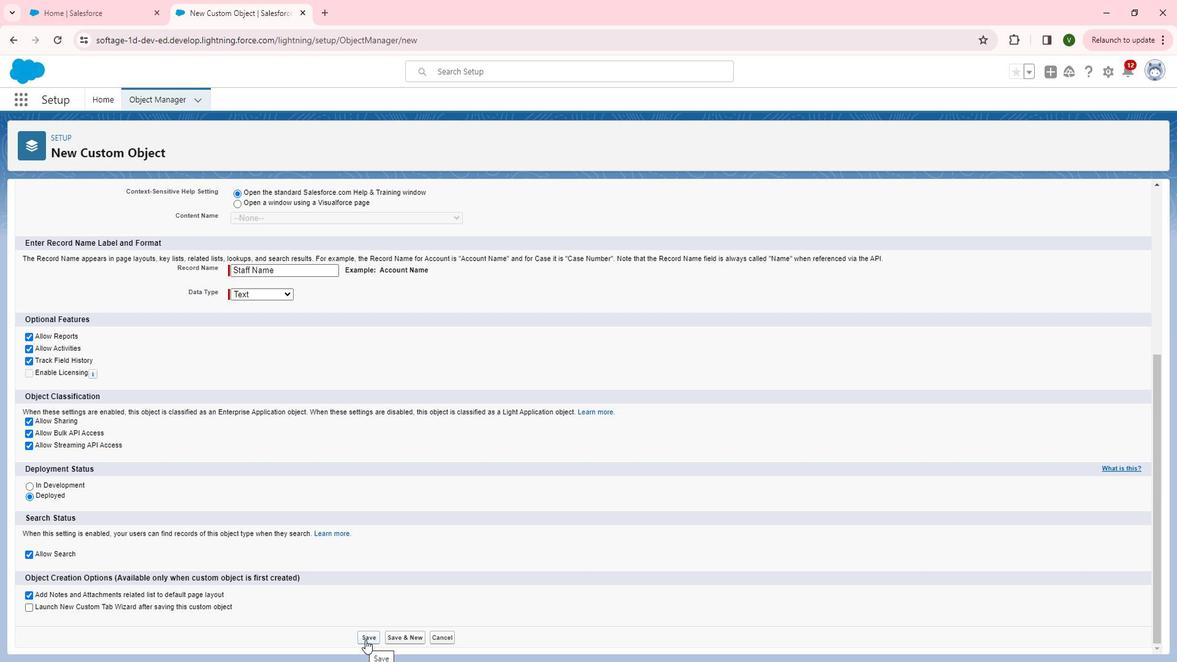 
Action: Mouse moved to (580, 488)
Screenshot: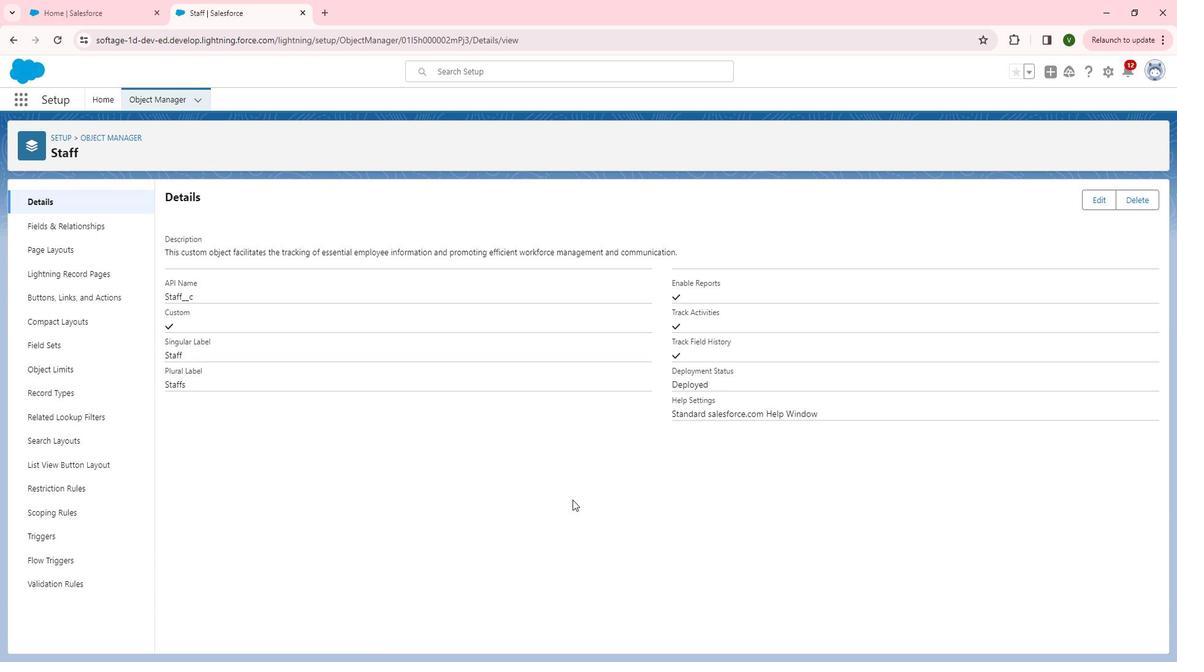 
